Task: Apply 50% slow motion on the video "Movie A.mp4".
Action: Mouse moved to (819, 322)
Screenshot: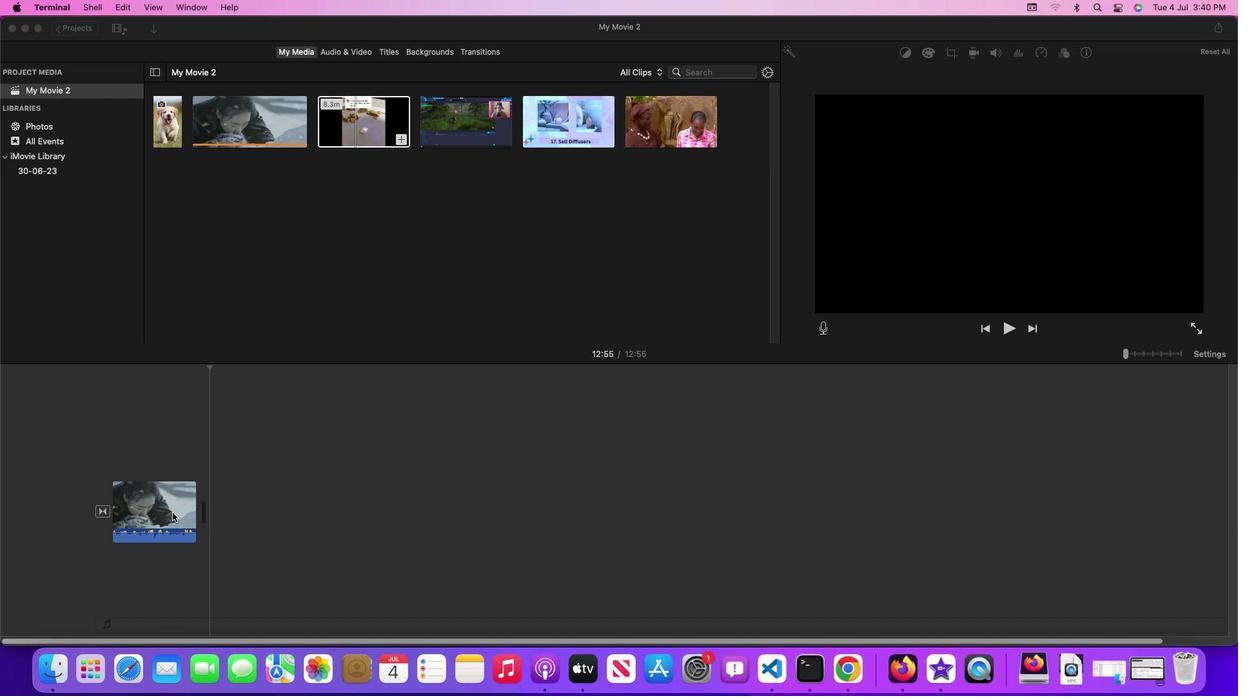 
Action: Mouse pressed left at (819, 322)
Screenshot: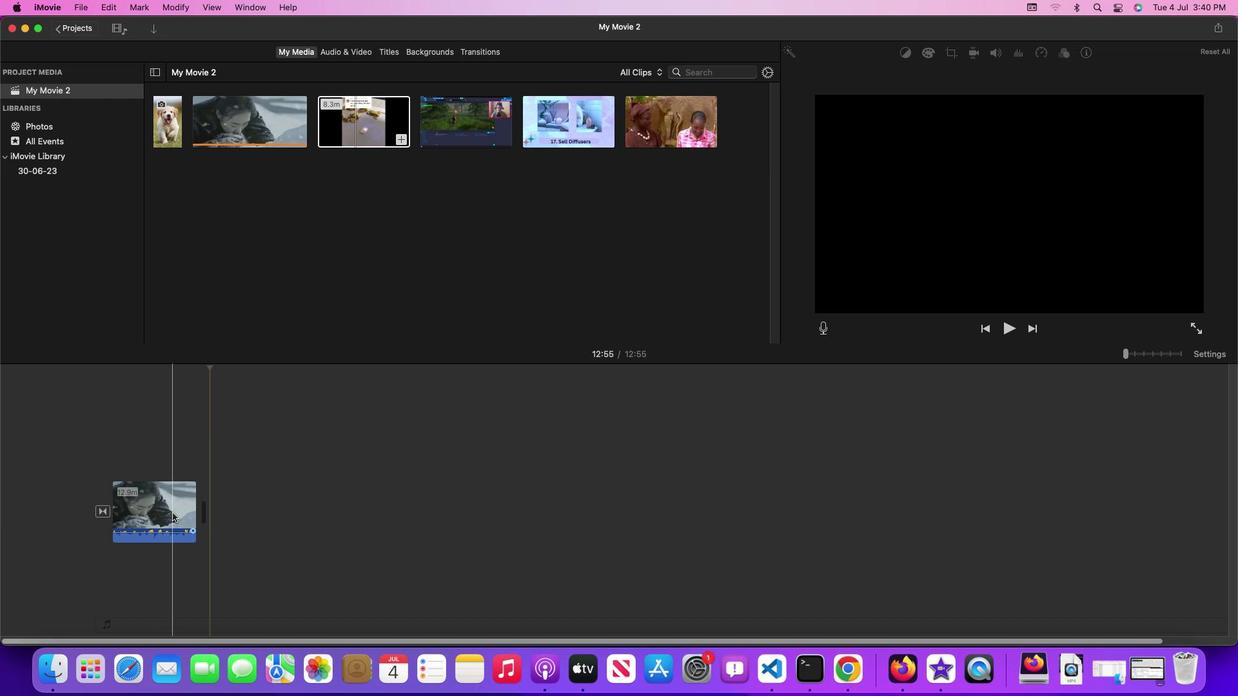 
Action: Mouse moved to (819, 322)
Screenshot: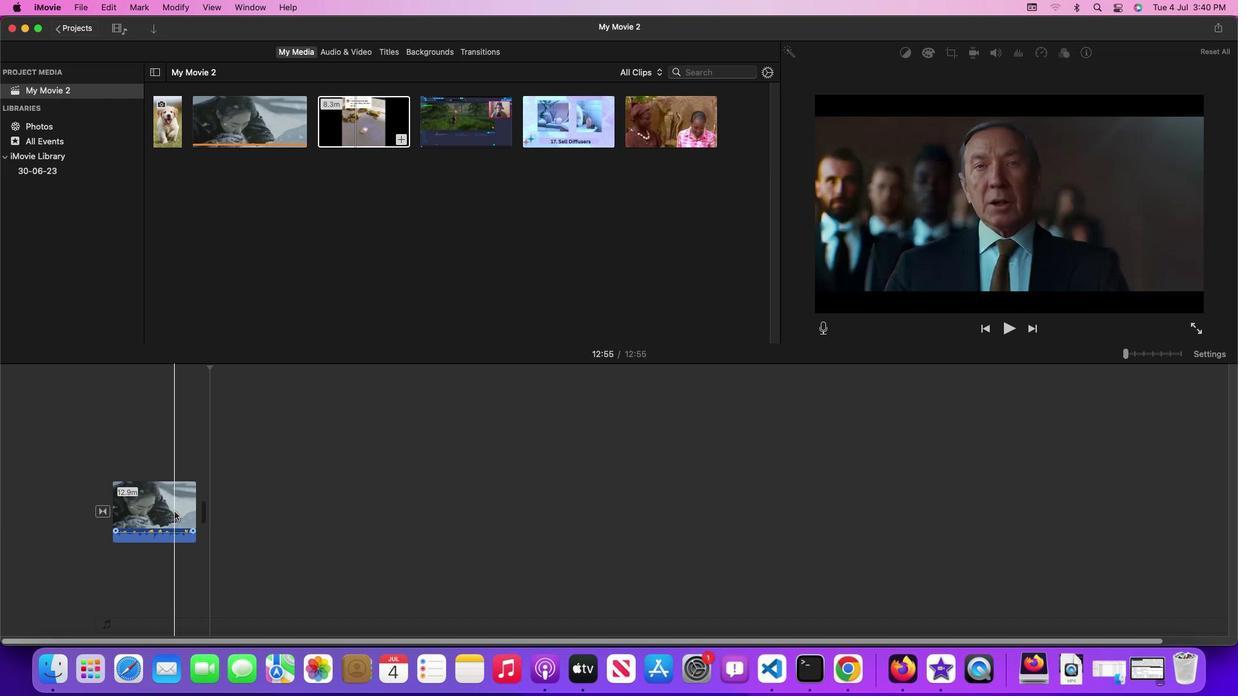 
Action: Mouse pressed left at (819, 322)
Screenshot: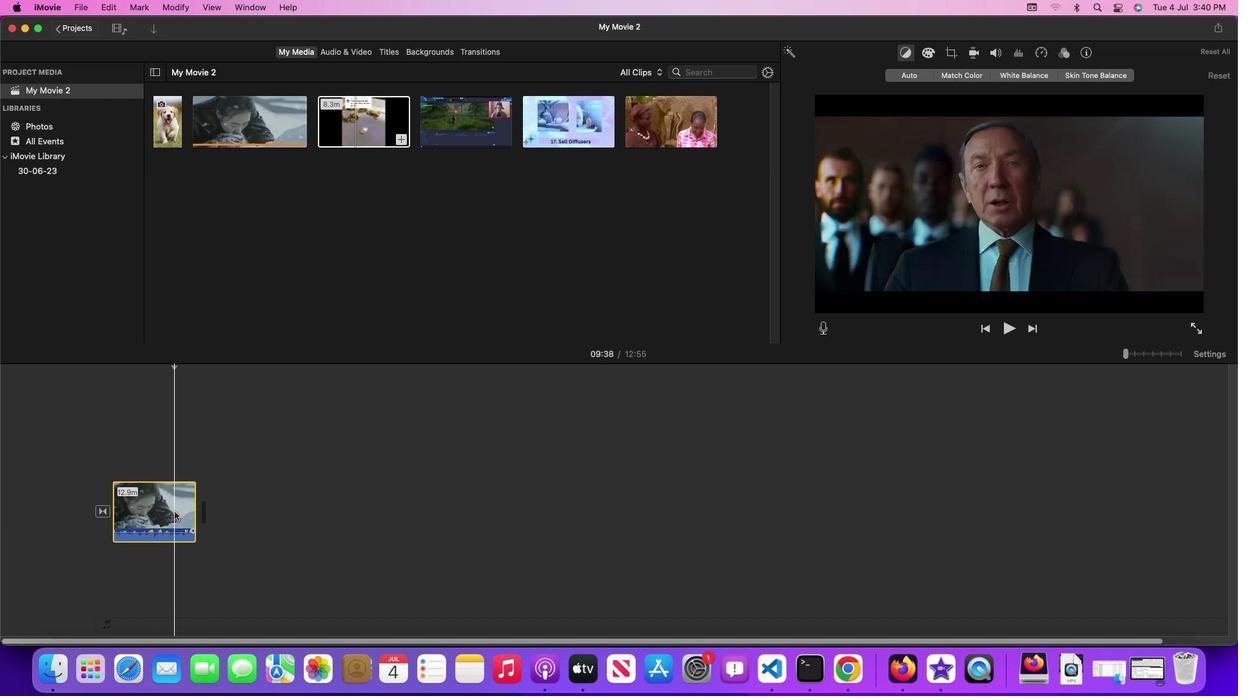 
Action: Mouse moved to (819, 322)
Screenshot: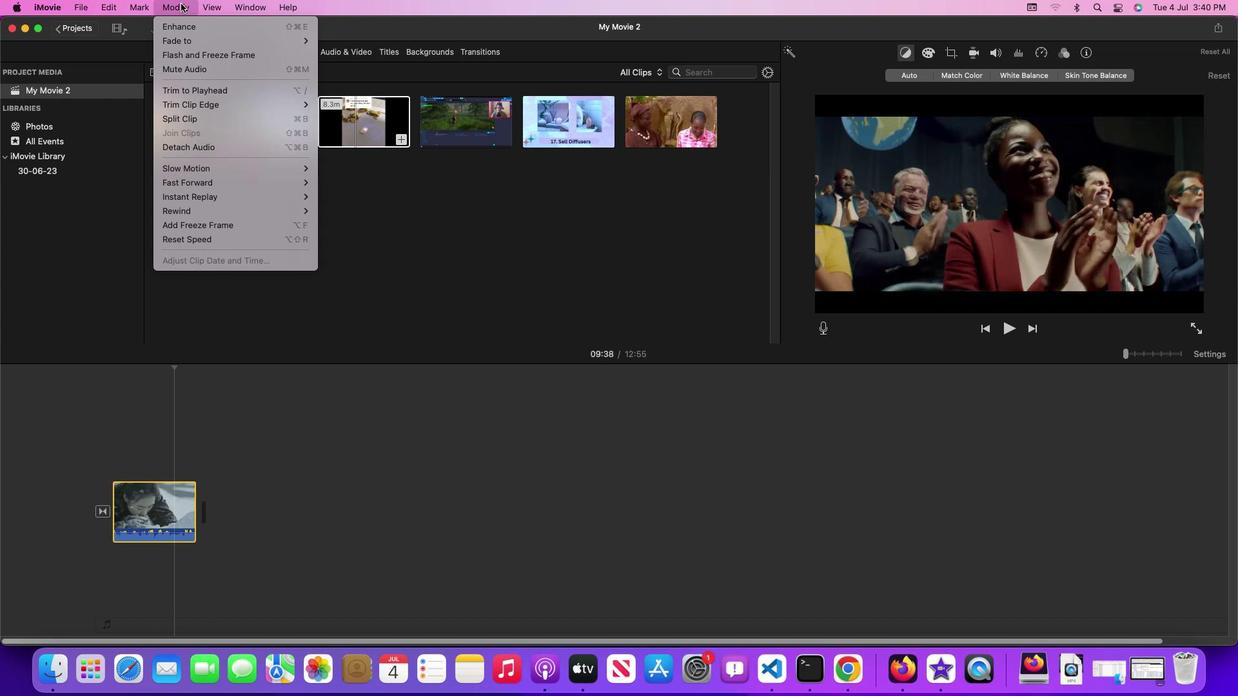 
Action: Mouse pressed left at (819, 322)
Screenshot: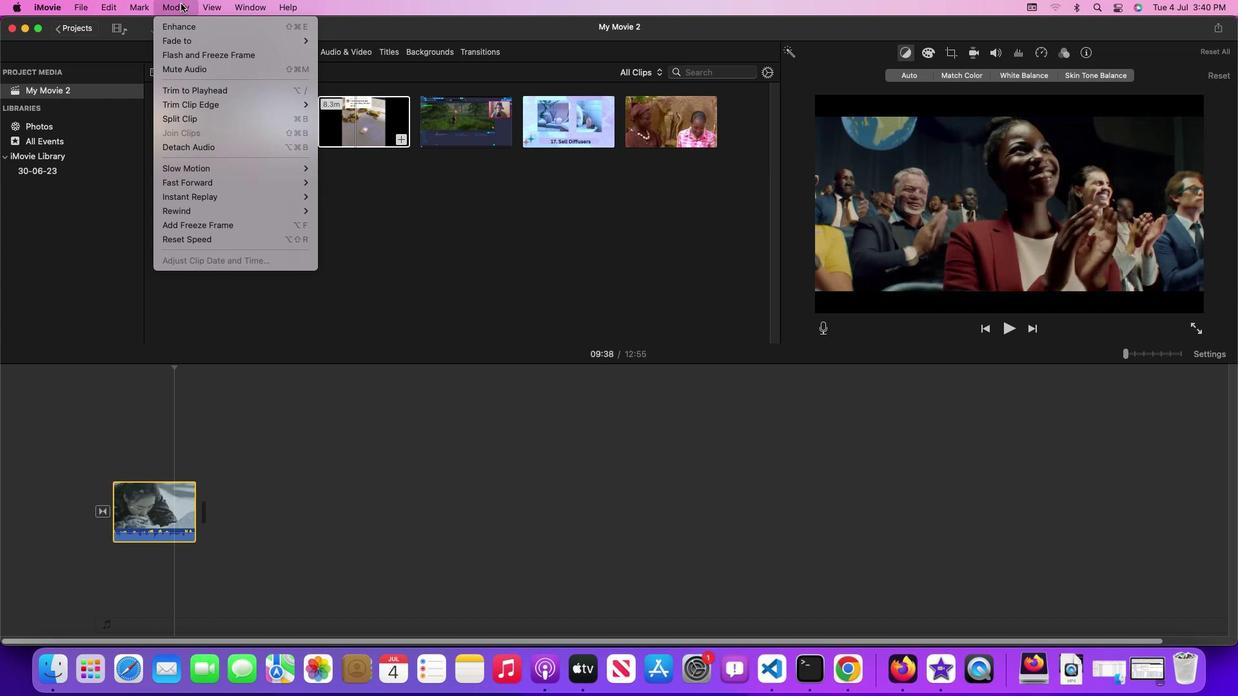 
Action: Mouse moved to (819, 322)
Screenshot: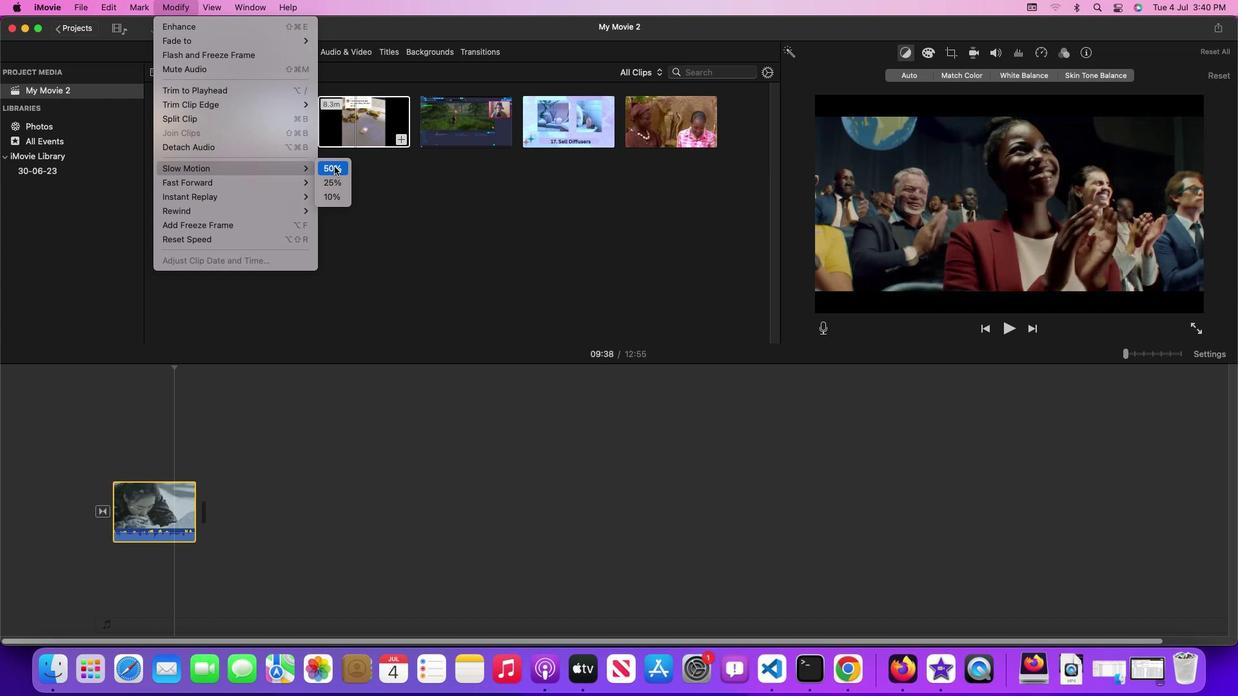 
Action: Mouse pressed left at (819, 322)
Screenshot: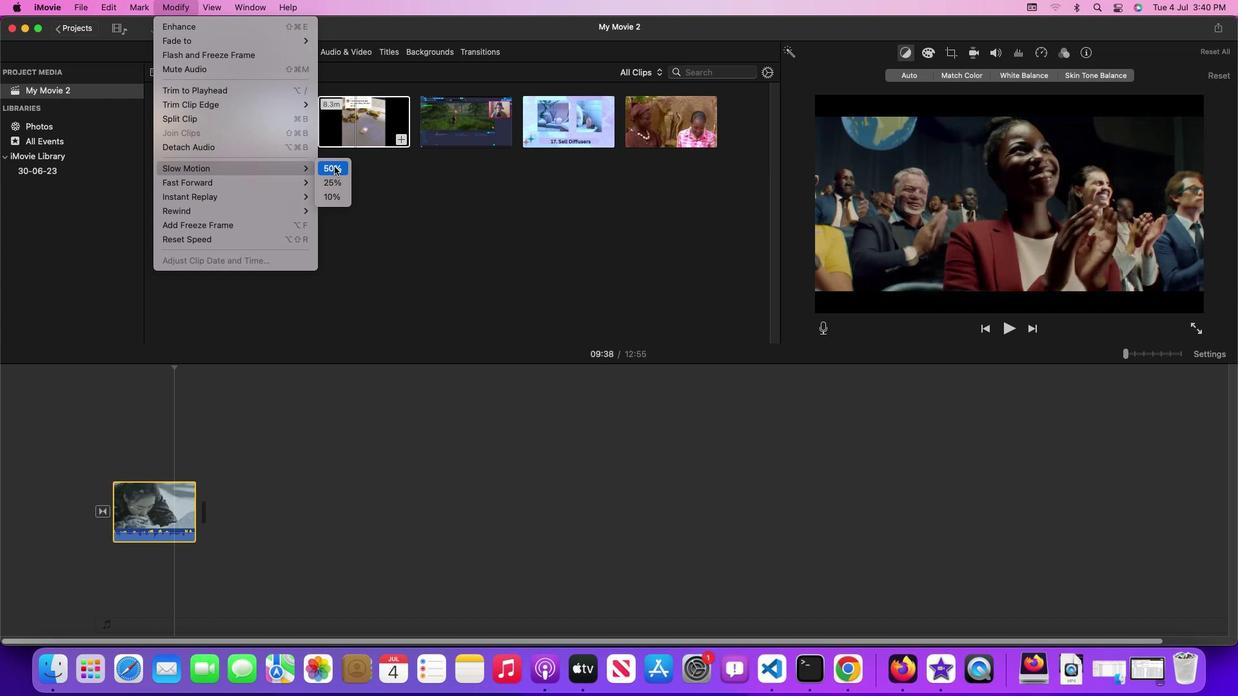 
Action: Mouse moved to (819, 322)
Screenshot: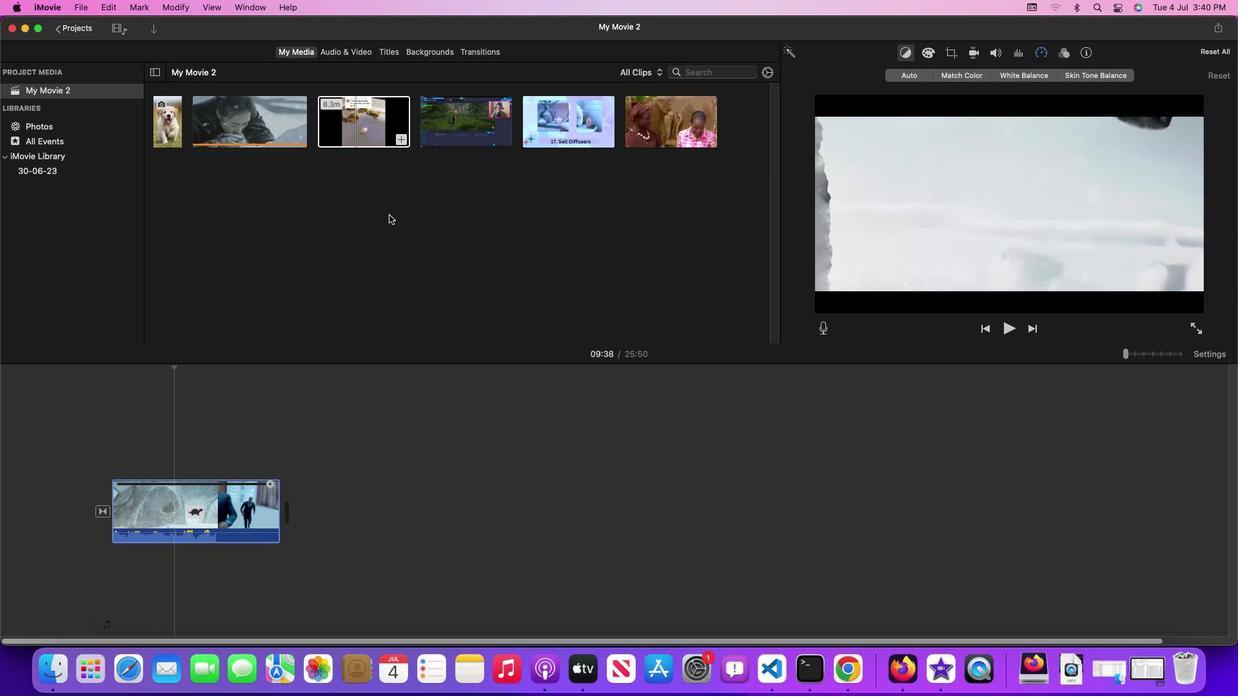 
